 Task: Share through Files "Image B.mp4" with resolution 1080p
Action: Mouse pressed left at (1085, 33)
Screenshot: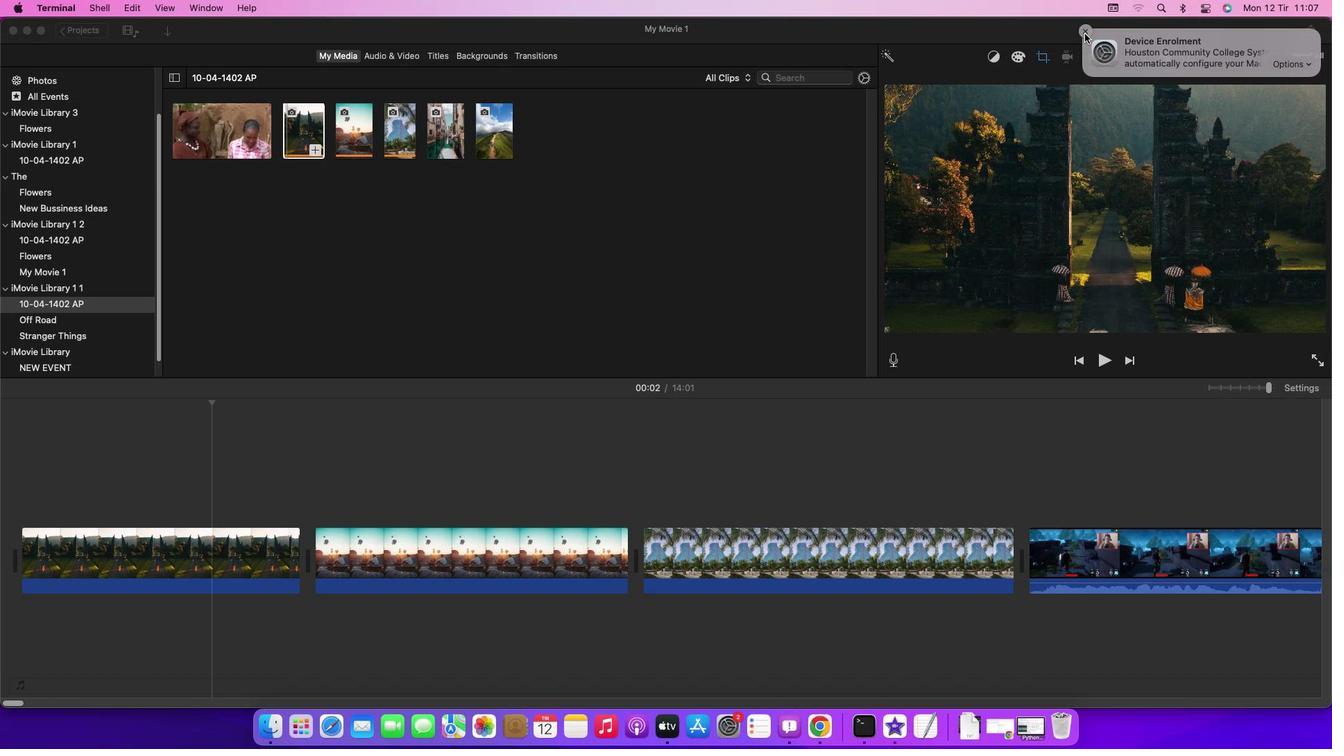 
Action: Mouse moved to (292, 133)
Screenshot: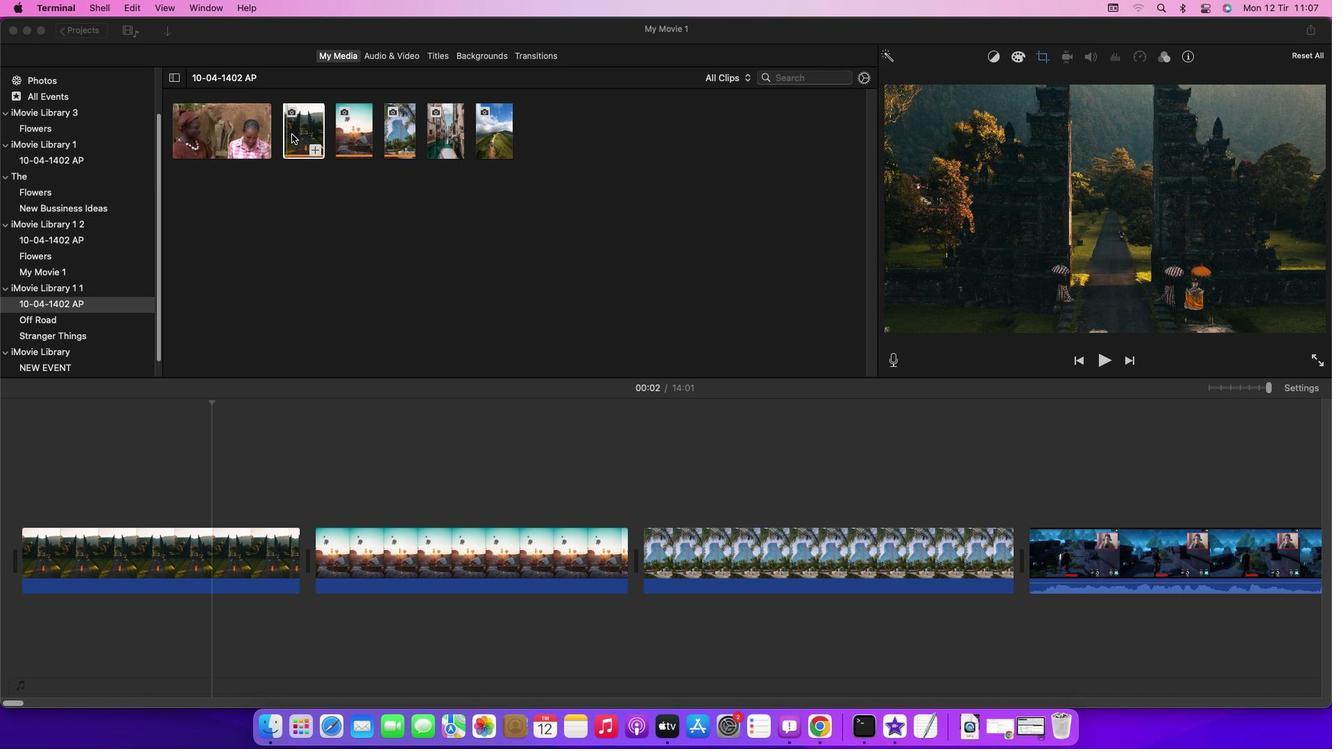 
Action: Mouse pressed left at (292, 133)
Screenshot: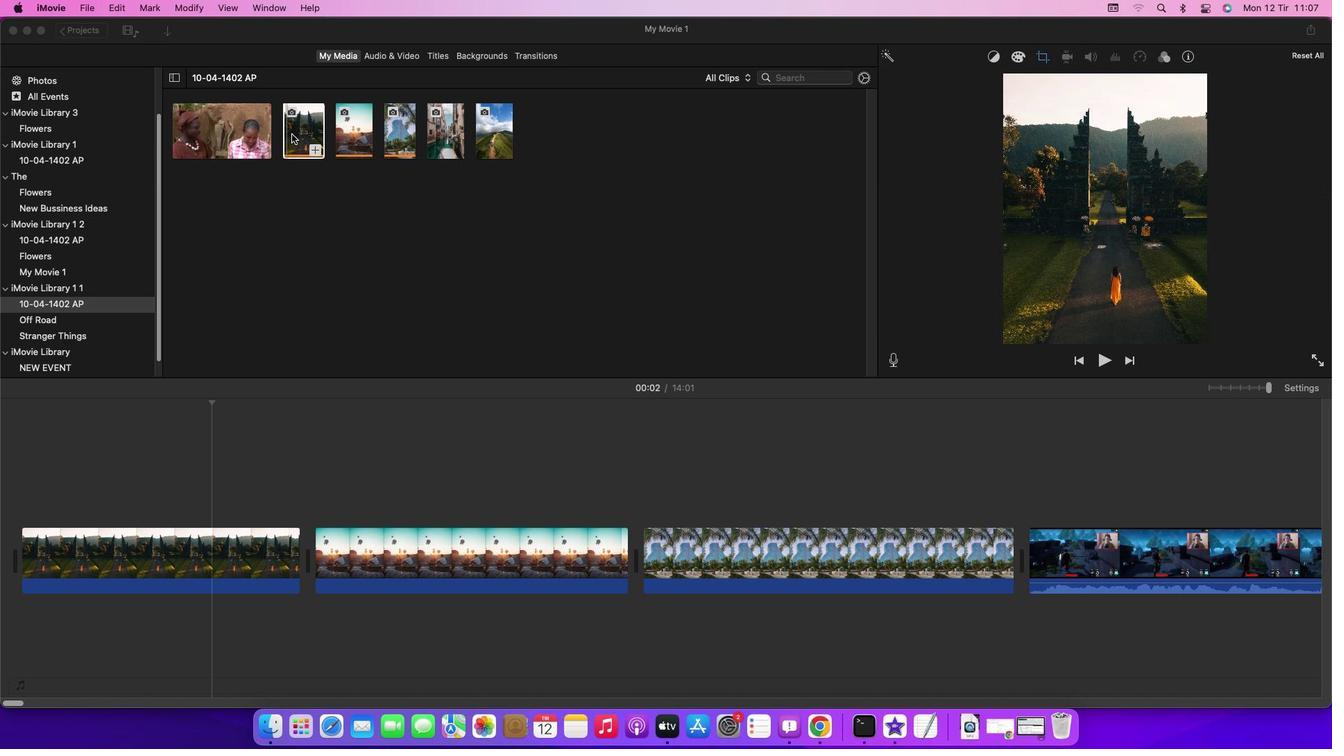 
Action: Mouse moved to (91, 6)
Screenshot: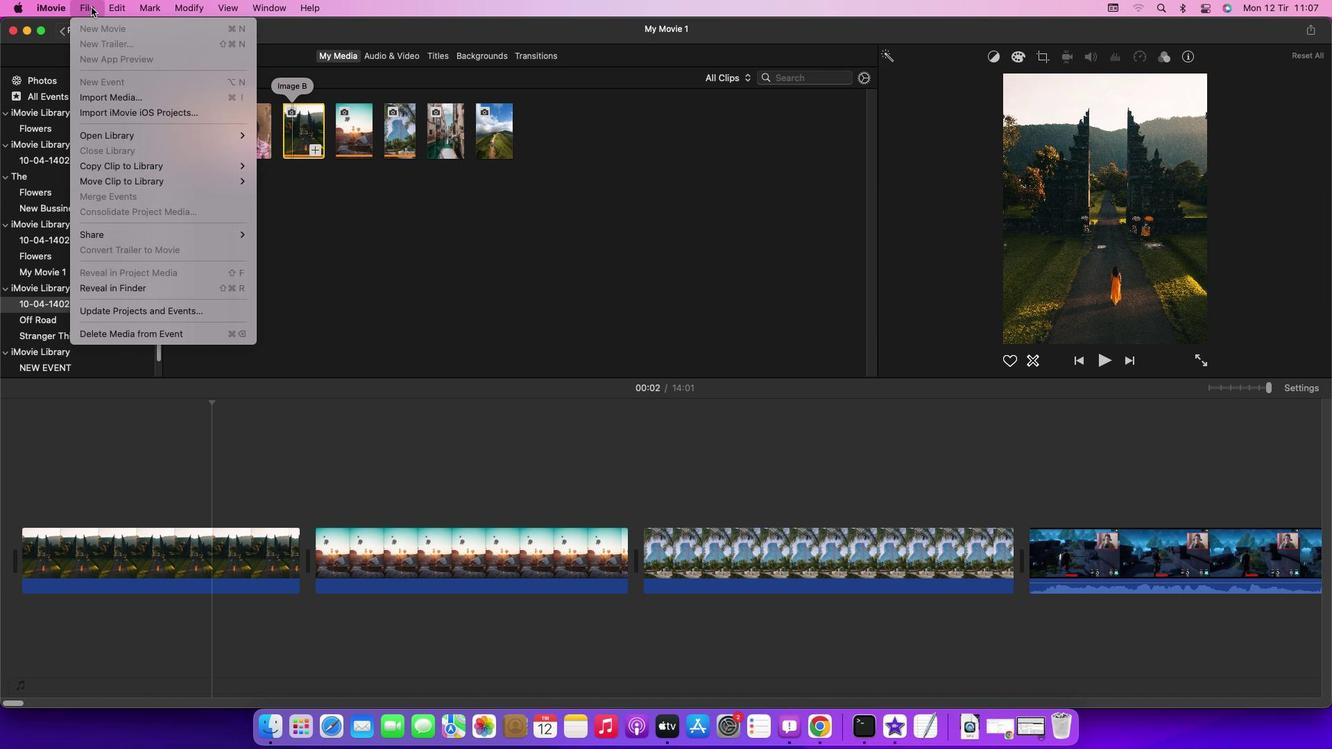 
Action: Mouse pressed left at (91, 6)
Screenshot: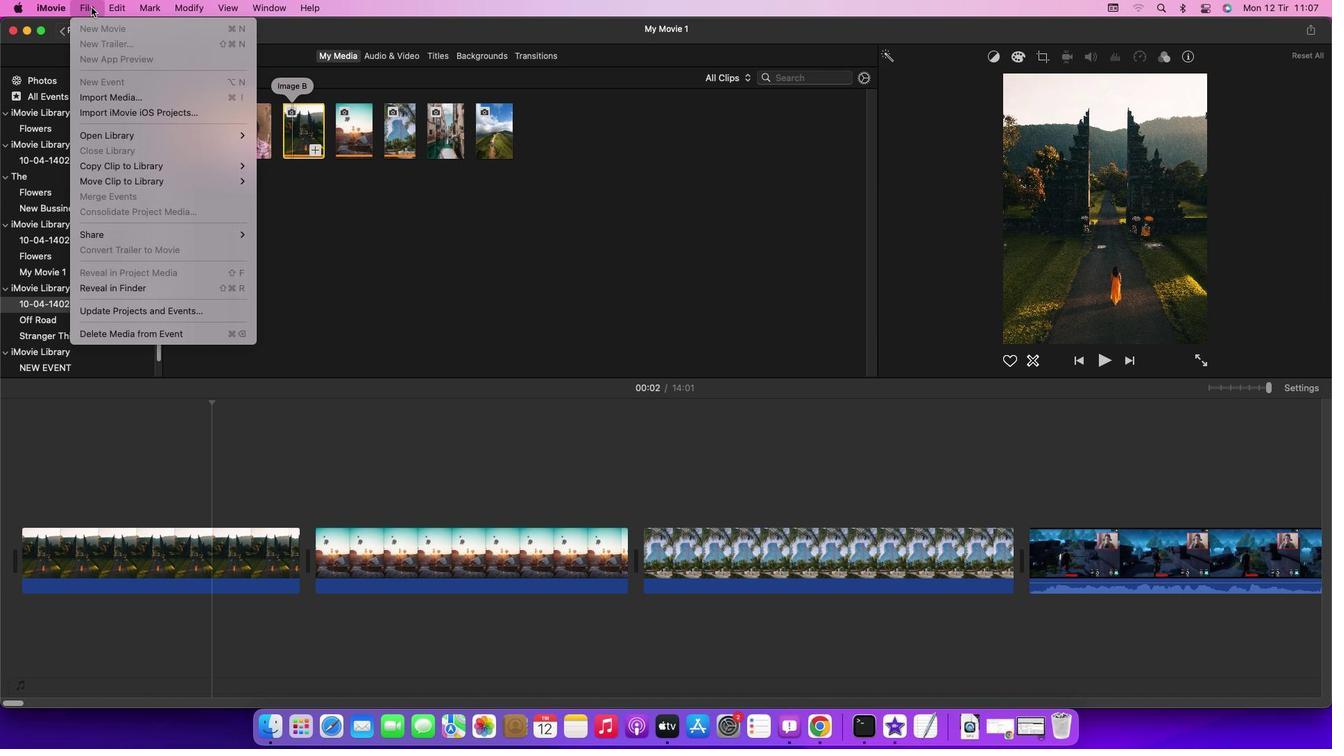 
Action: Mouse moved to (302, 285)
Screenshot: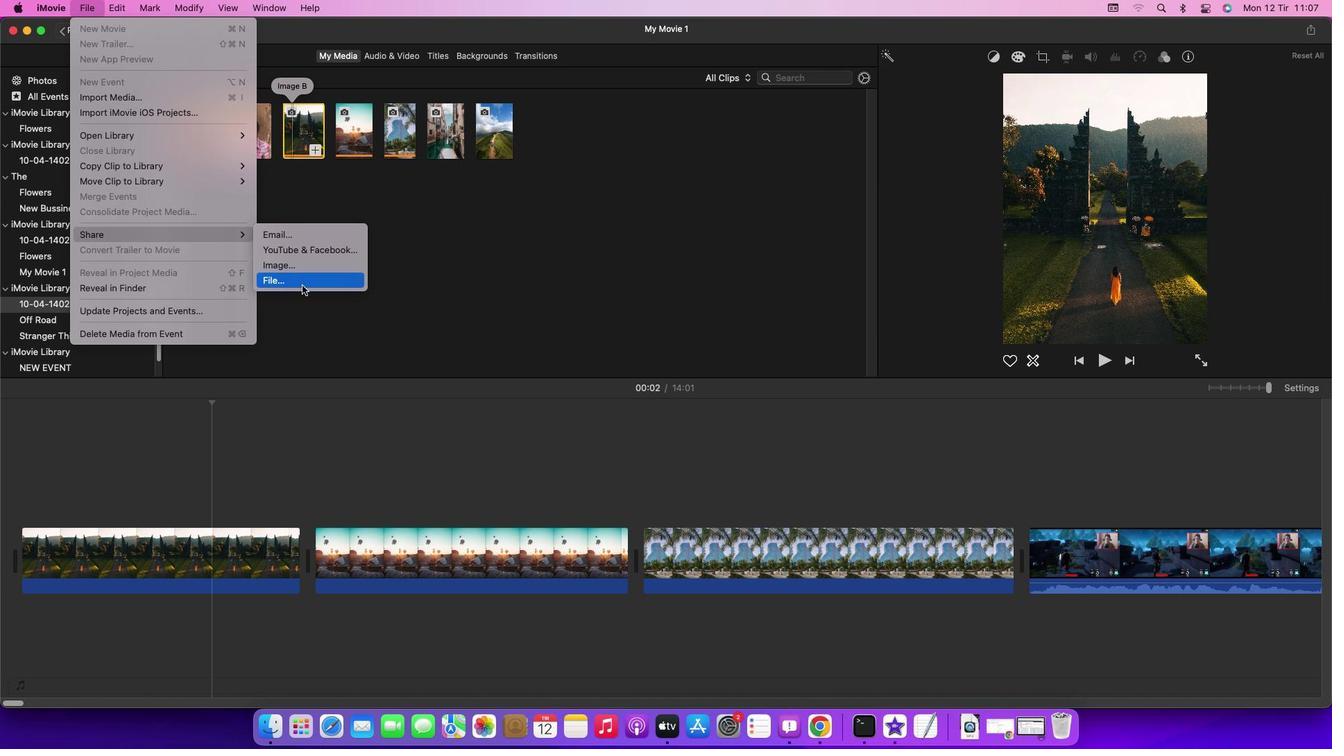 
Action: Mouse pressed left at (302, 285)
Screenshot: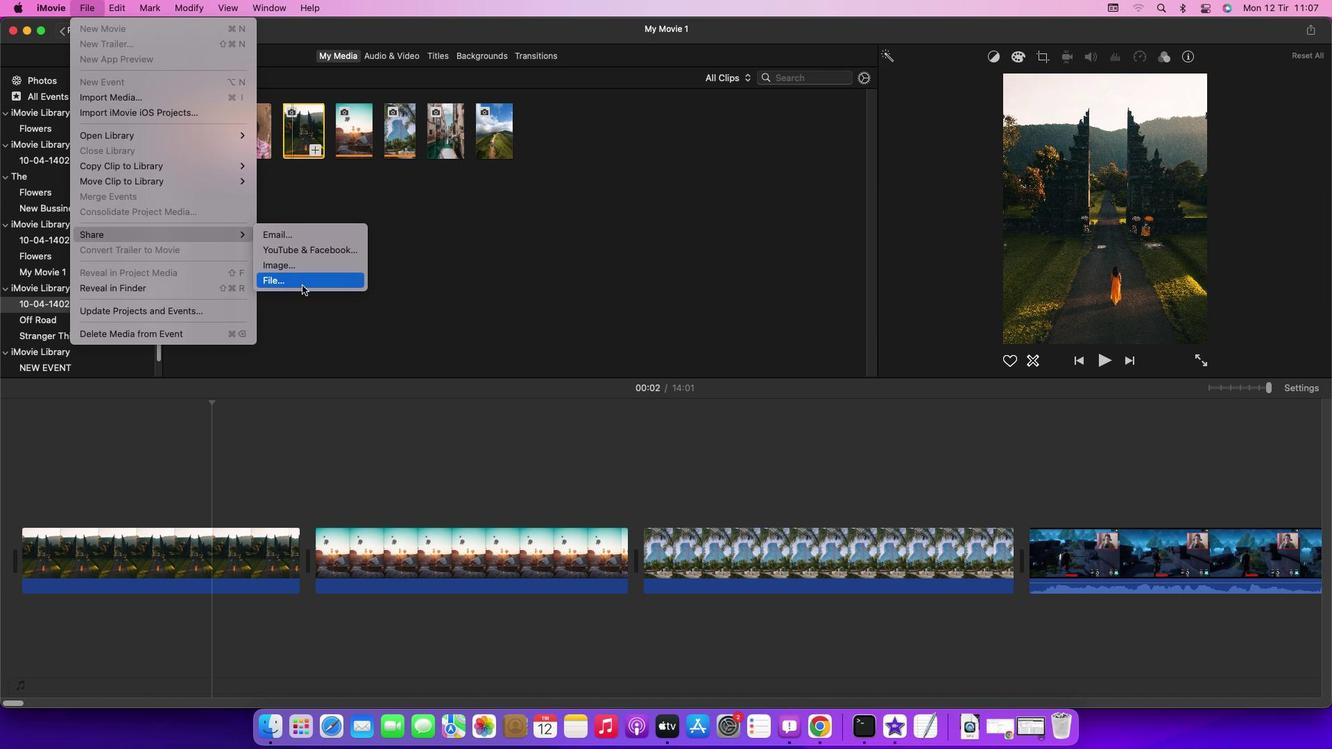 
Action: Mouse moved to (771, 215)
Screenshot: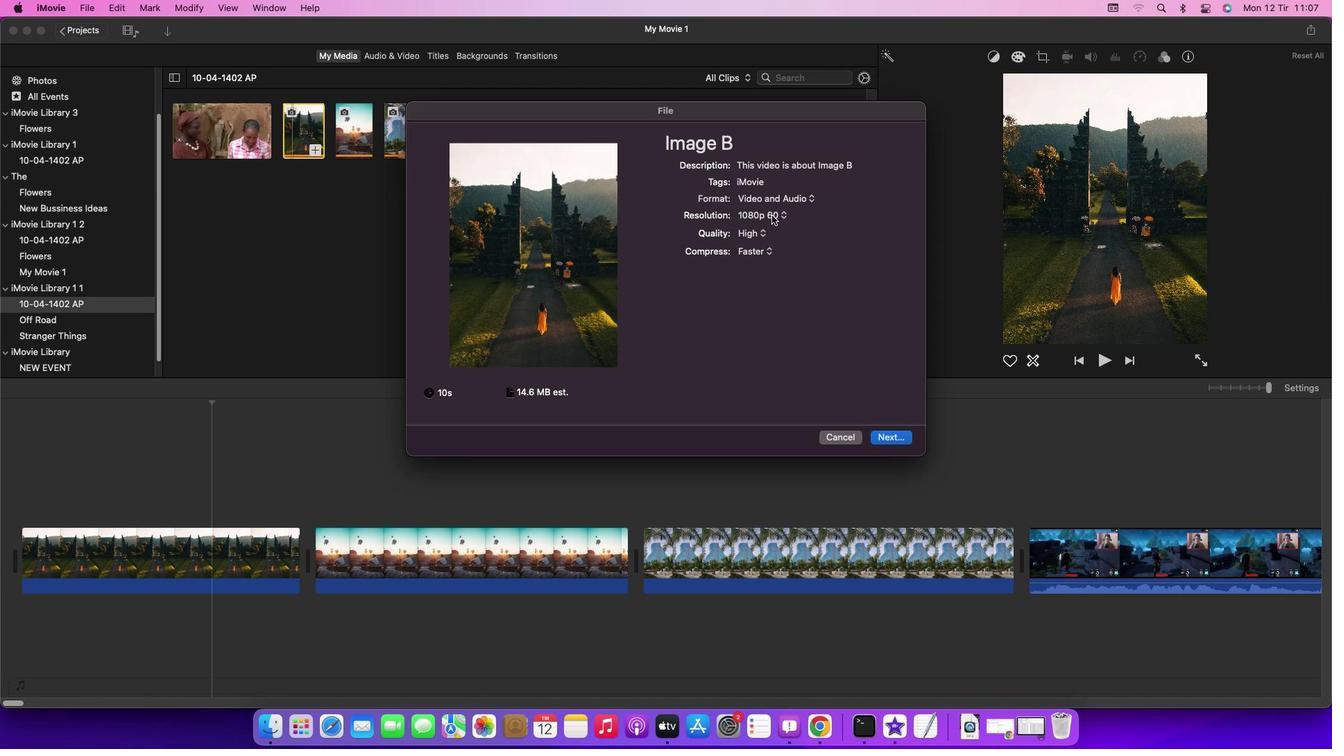 
Action: Mouse pressed left at (771, 215)
Screenshot: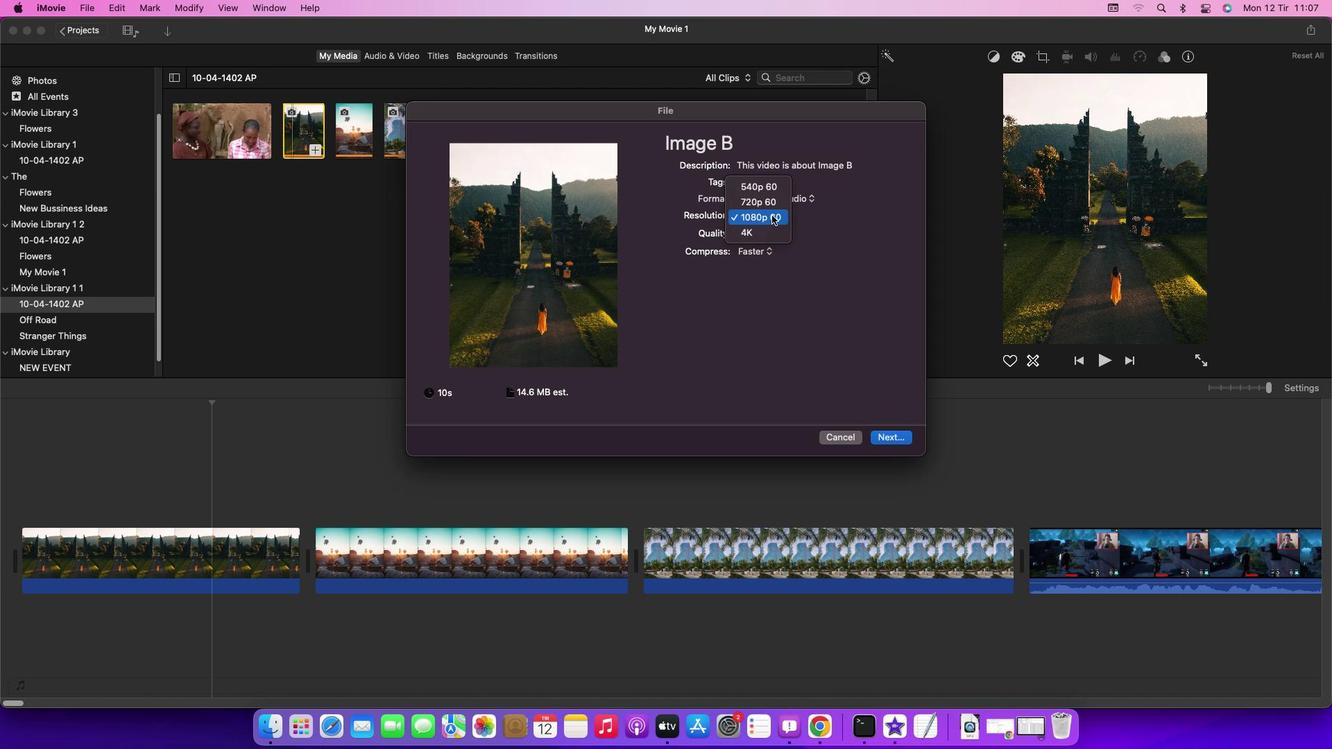 
Action: Mouse moved to (761, 219)
Screenshot: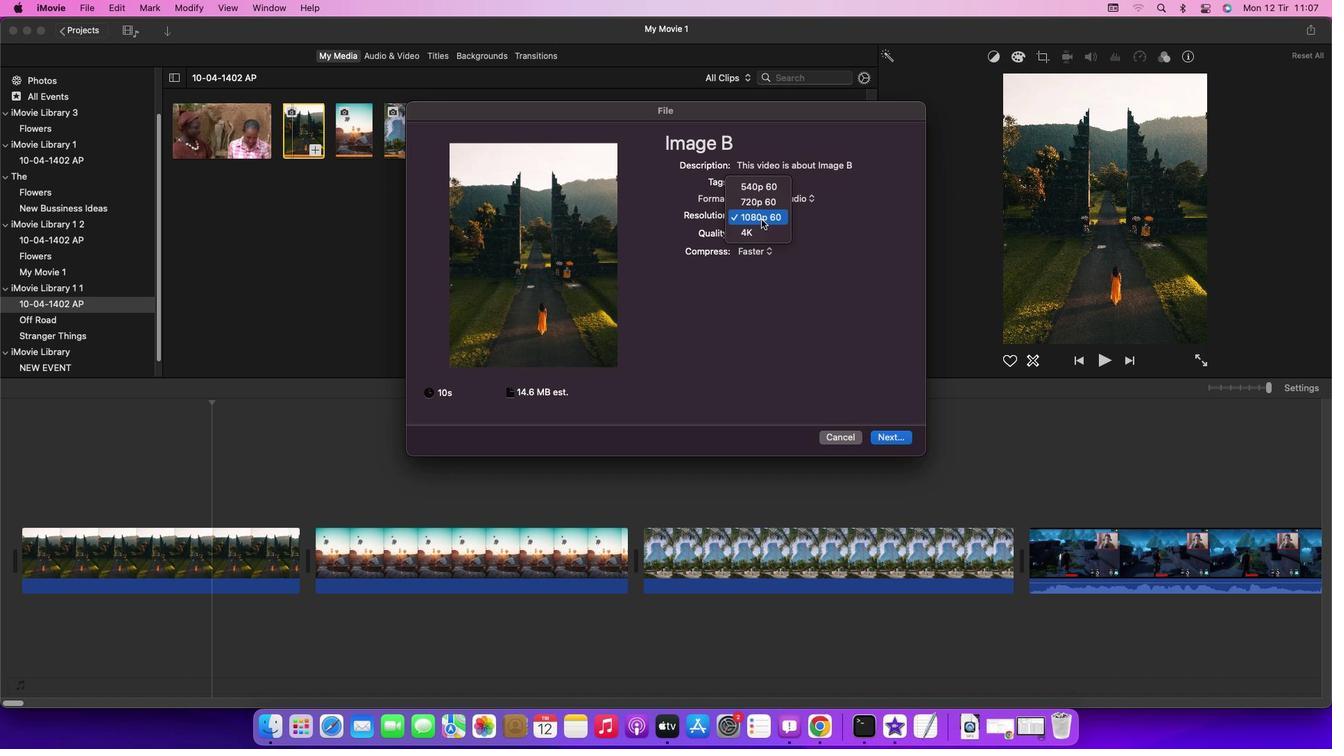 
Action: Mouse pressed left at (761, 219)
Screenshot: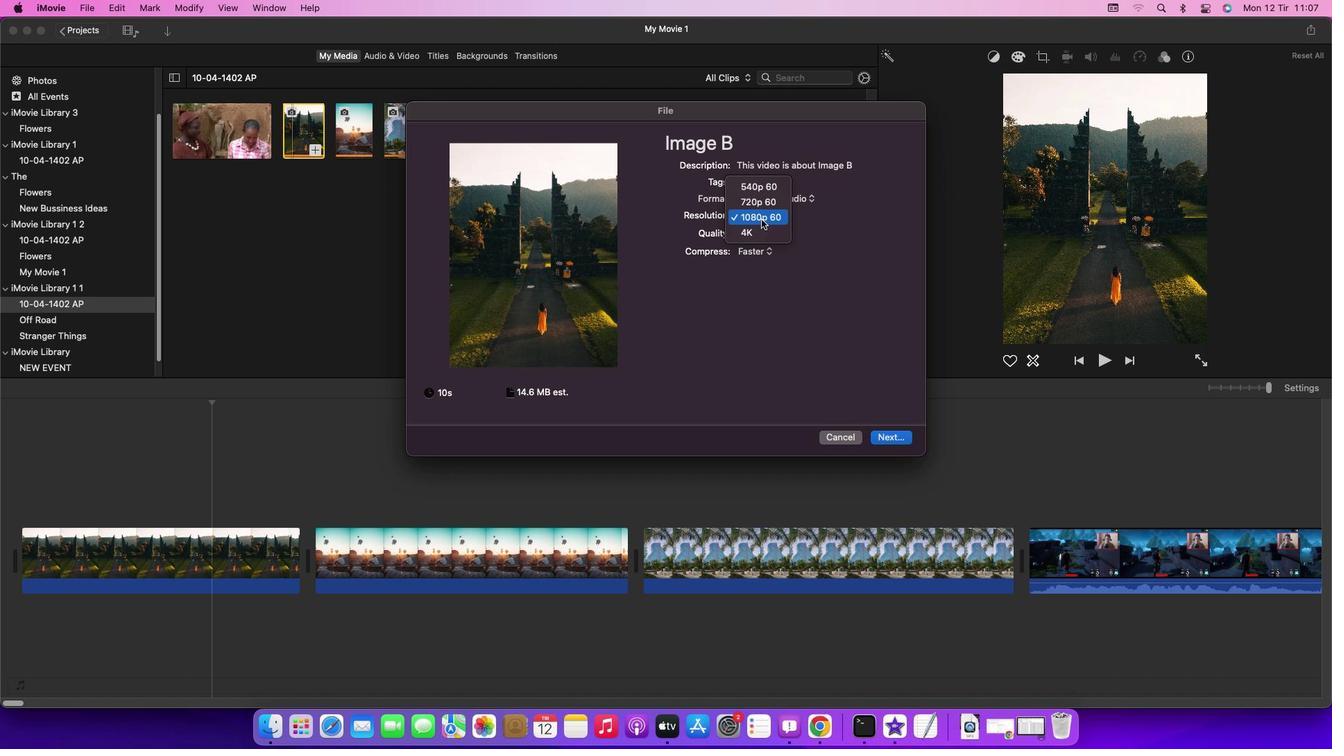 
Action: Mouse moved to (833, 440)
Screenshot: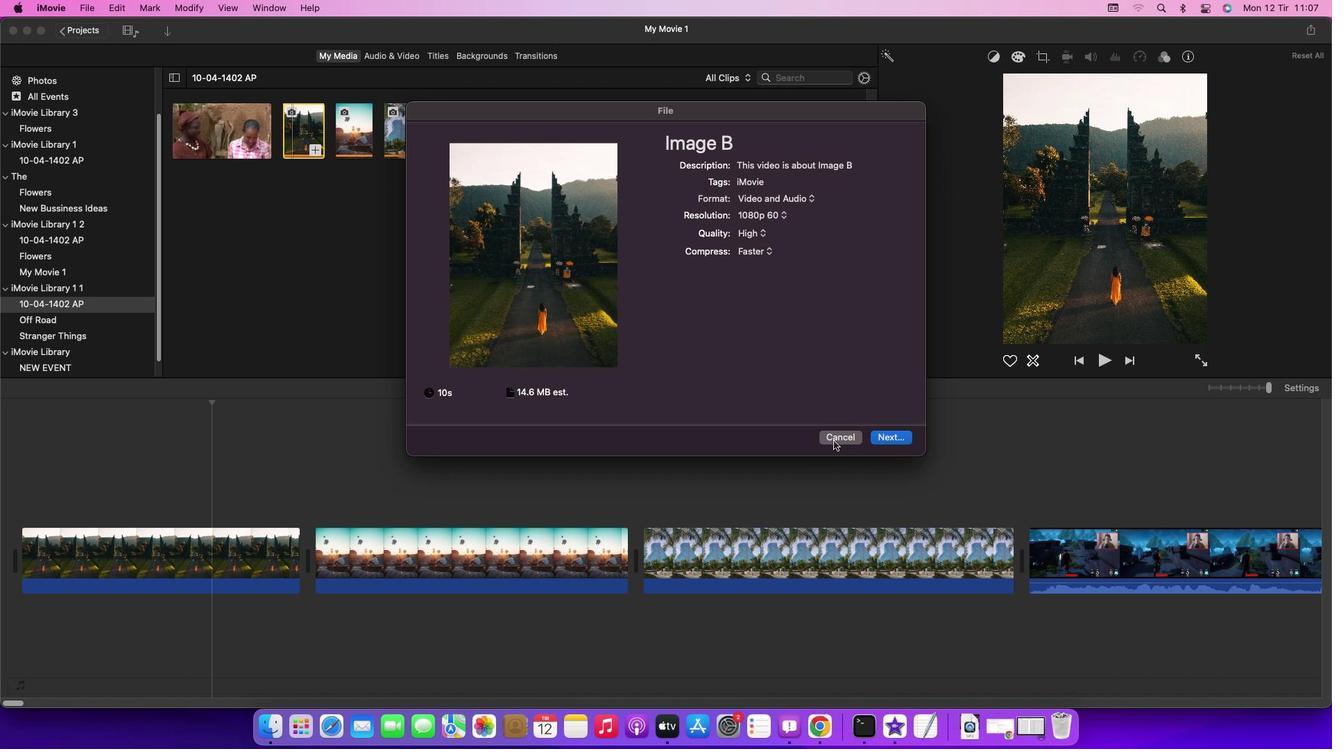 
